 Task: Set the audio visualization to the Goom.
Action: Mouse moved to (48, 12)
Screenshot: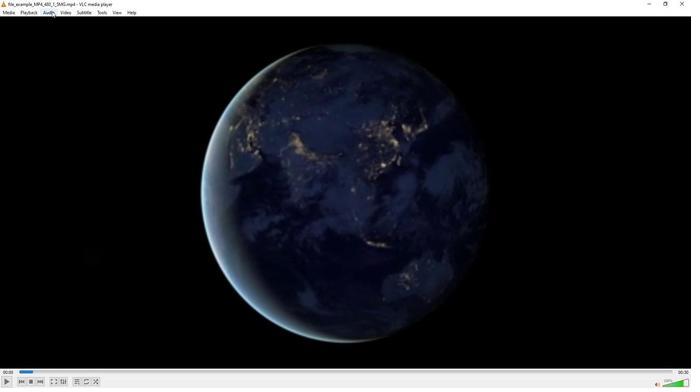 
Action: Mouse pressed left at (48, 12)
Screenshot: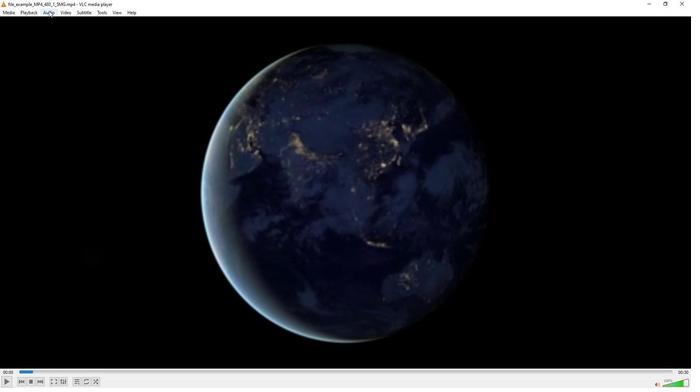 
Action: Mouse moved to (66, 49)
Screenshot: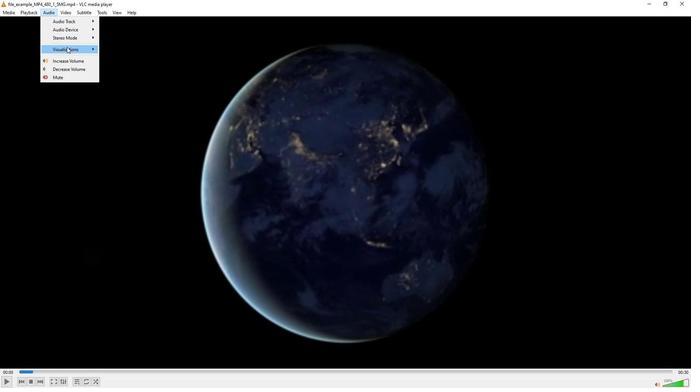 
Action: Mouse pressed left at (66, 49)
Screenshot: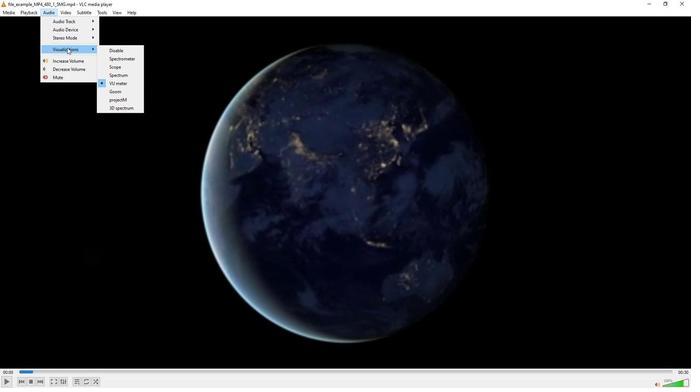 
Action: Mouse moved to (115, 94)
Screenshot: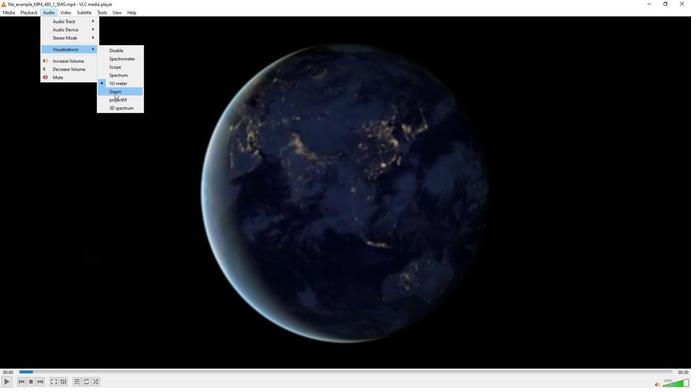 
Action: Mouse pressed left at (115, 94)
Screenshot: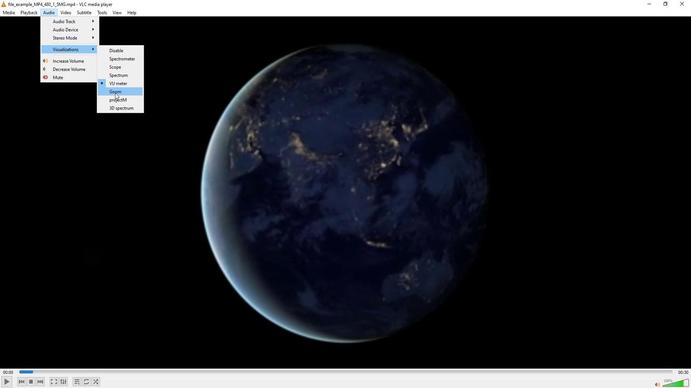
